Task: Select the failure-in-vissible-document option in the automatically open peek view.
Action: Mouse moved to (12, 683)
Screenshot: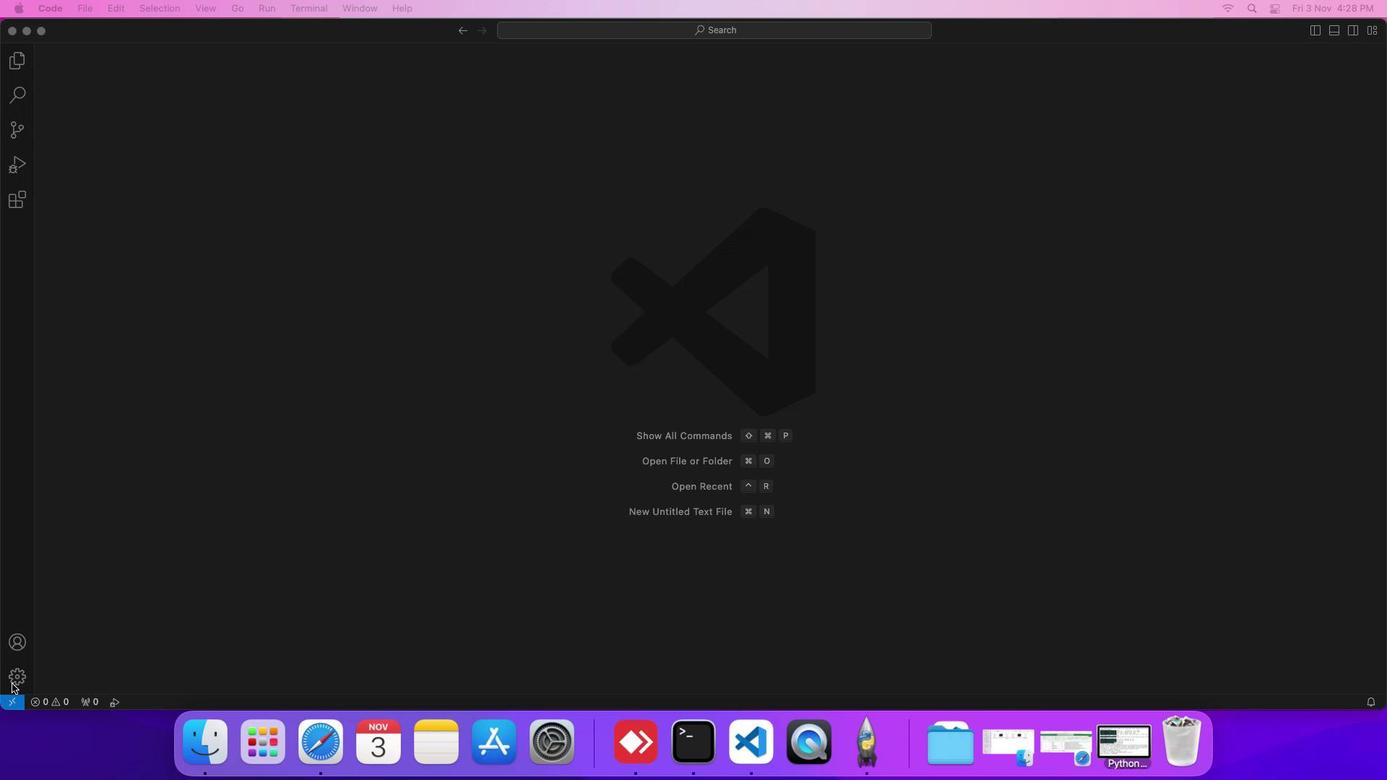 
Action: Mouse pressed left at (12, 683)
Screenshot: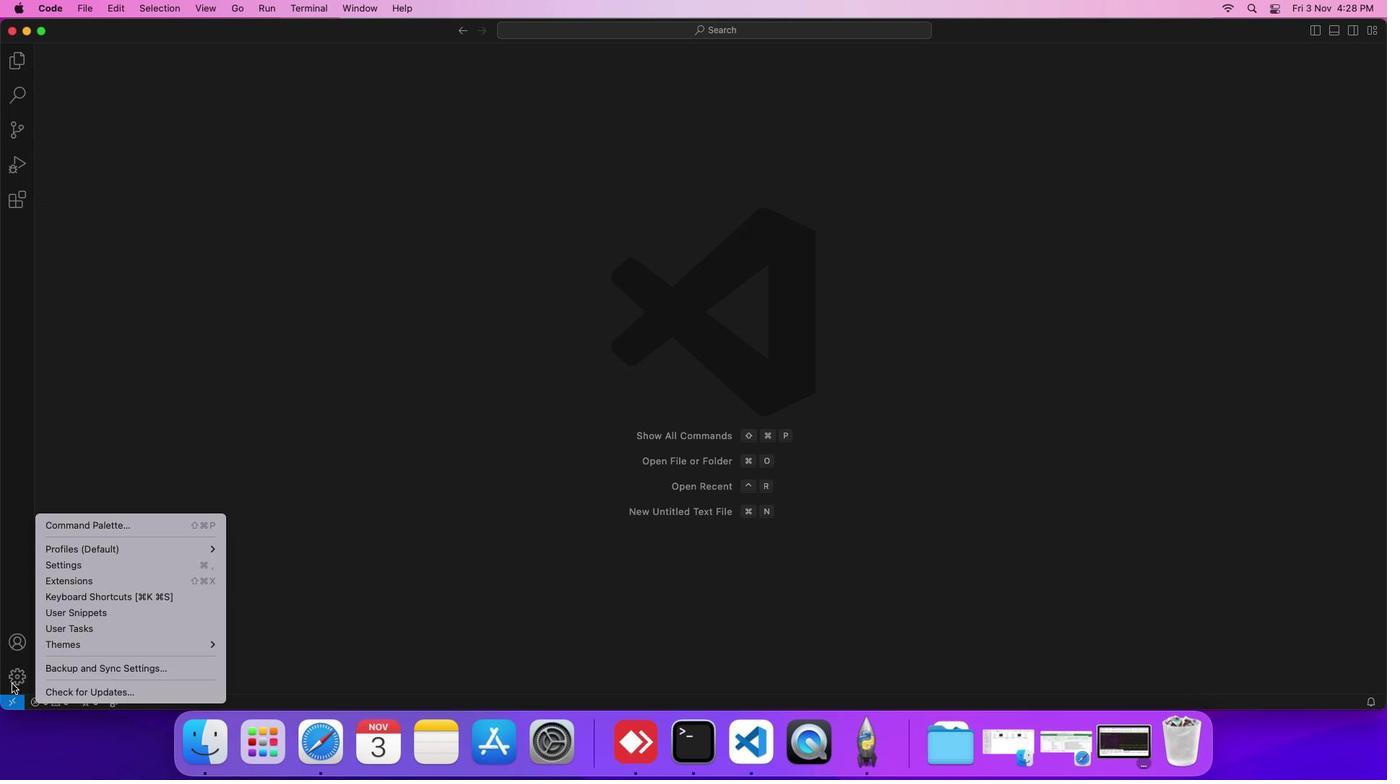 
Action: Mouse moved to (88, 571)
Screenshot: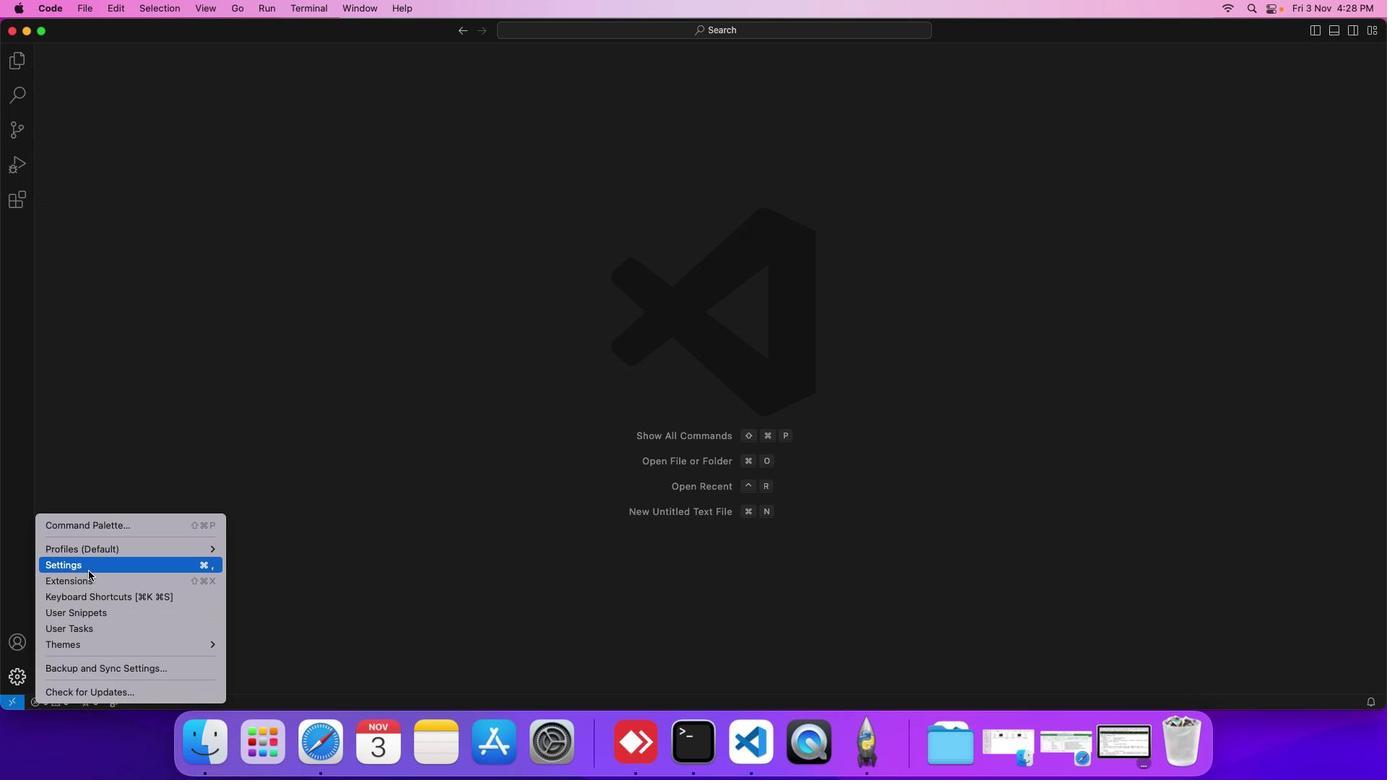 
Action: Mouse pressed left at (88, 571)
Screenshot: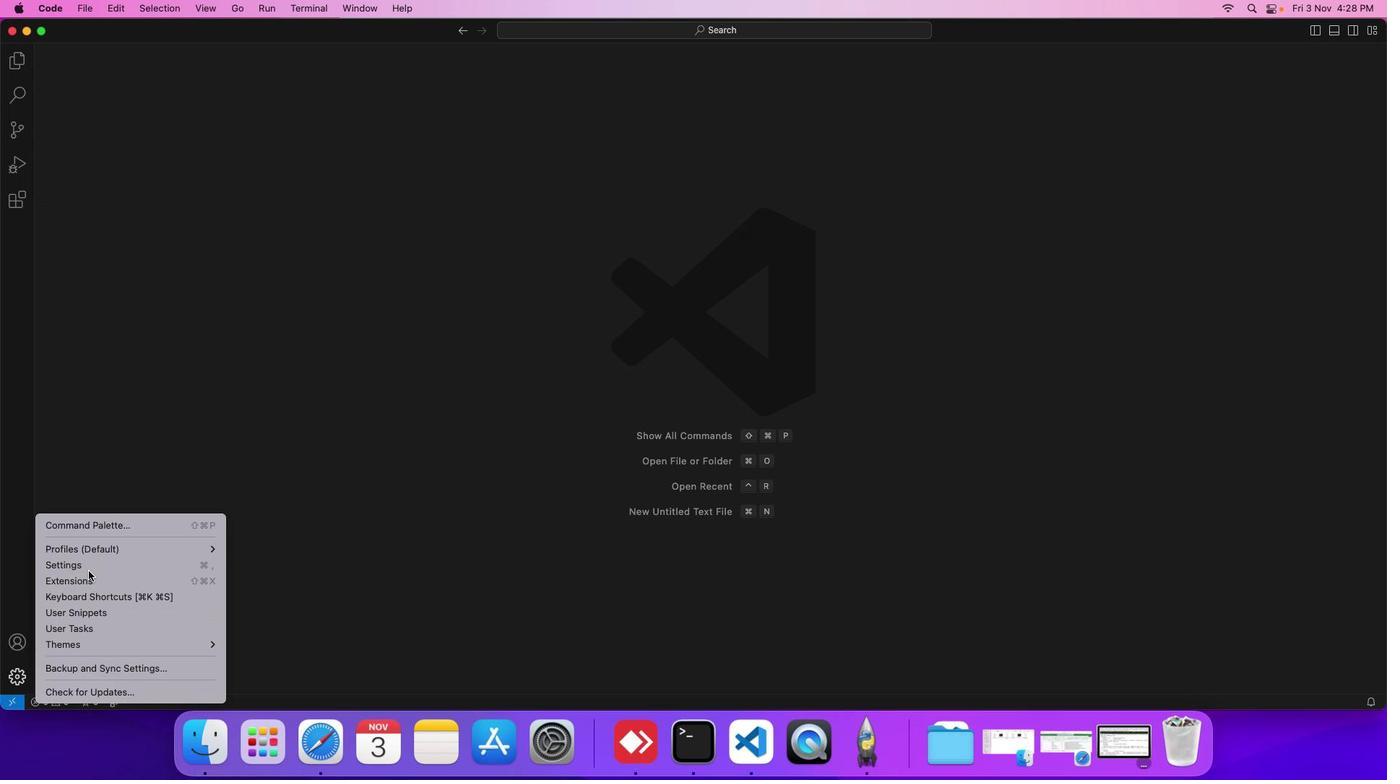 
Action: Mouse moved to (336, 209)
Screenshot: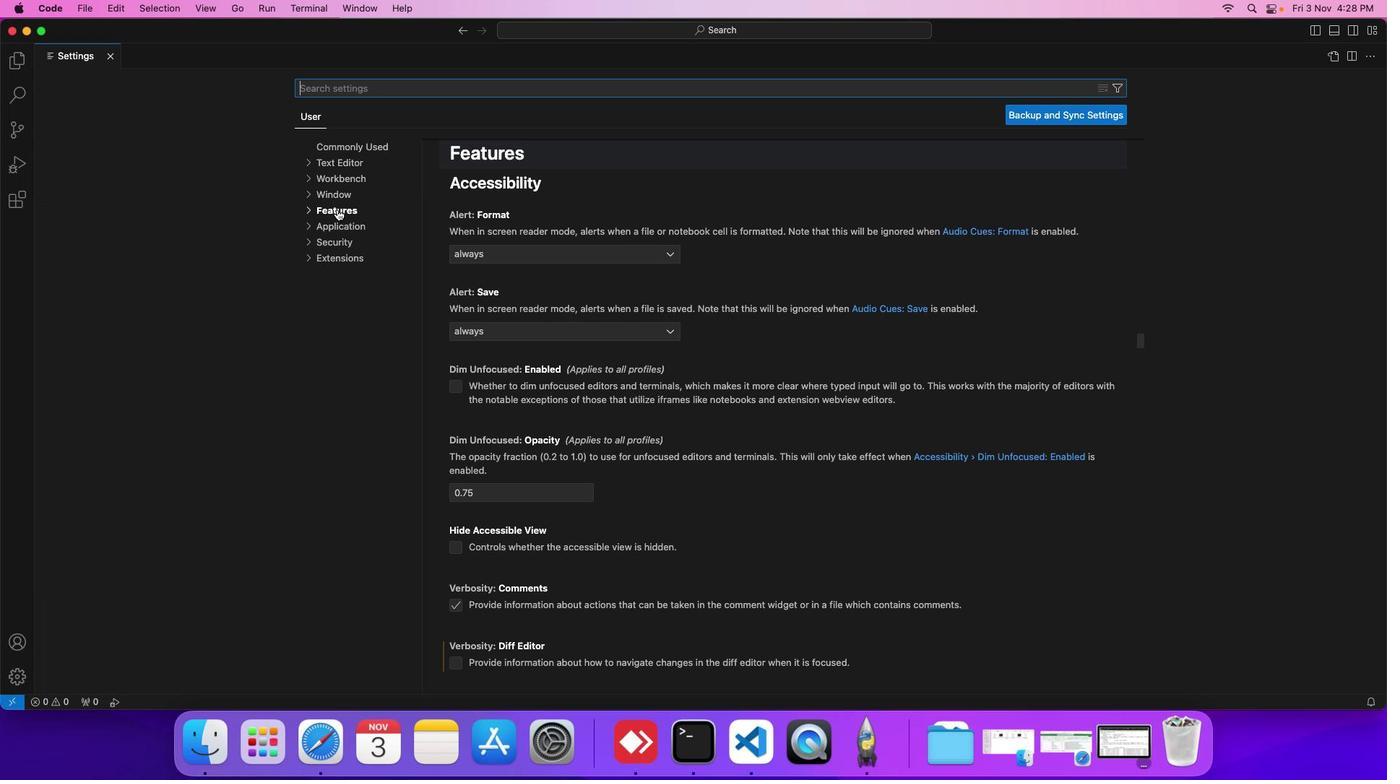 
Action: Mouse pressed left at (336, 209)
Screenshot: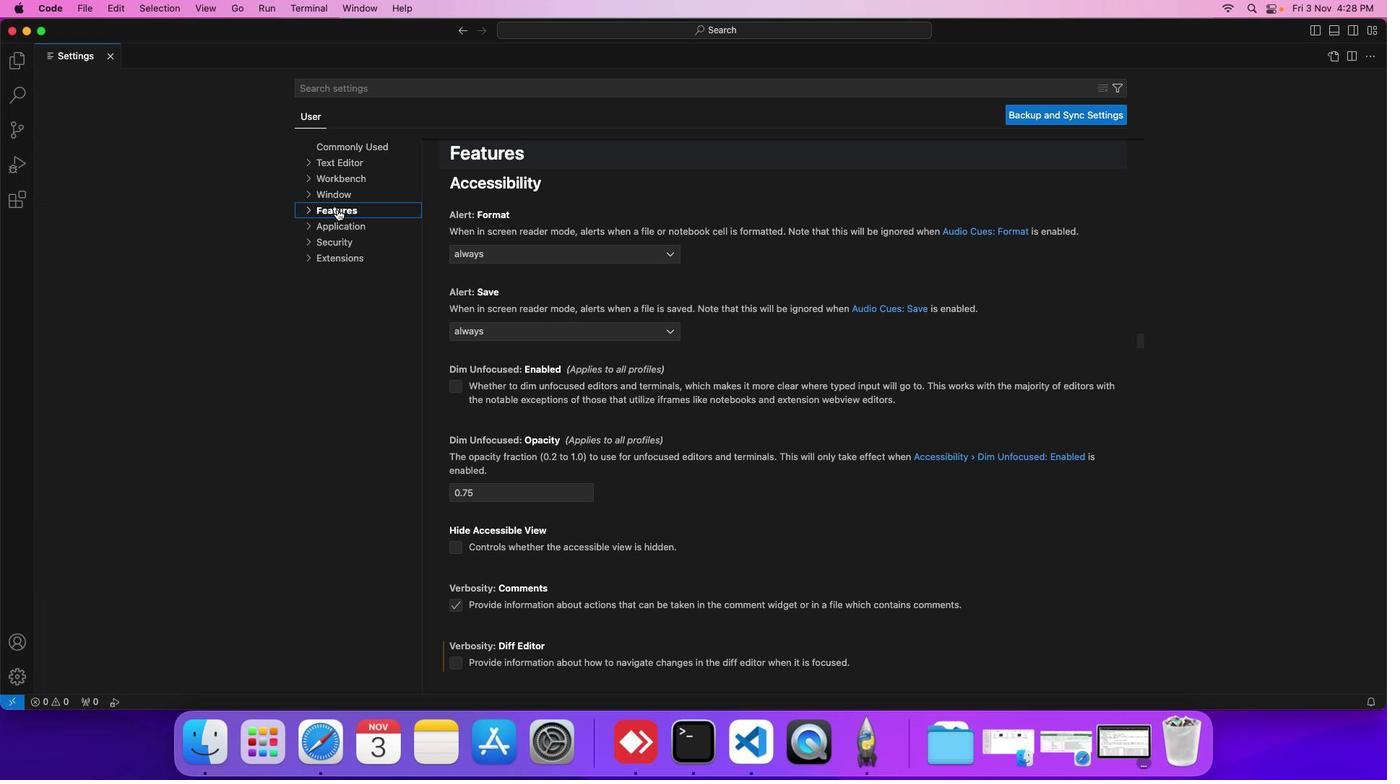 
Action: Mouse moved to (338, 289)
Screenshot: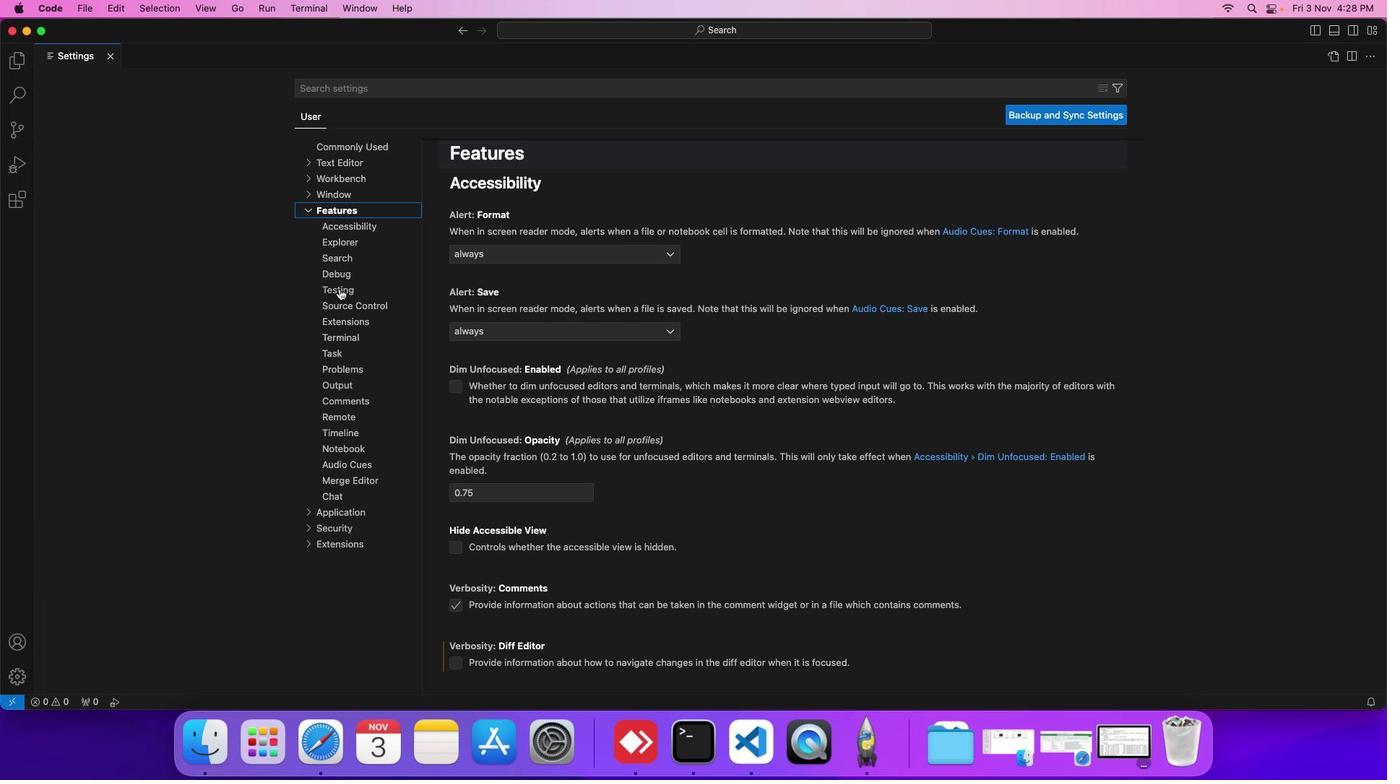 
Action: Mouse pressed left at (338, 289)
Screenshot: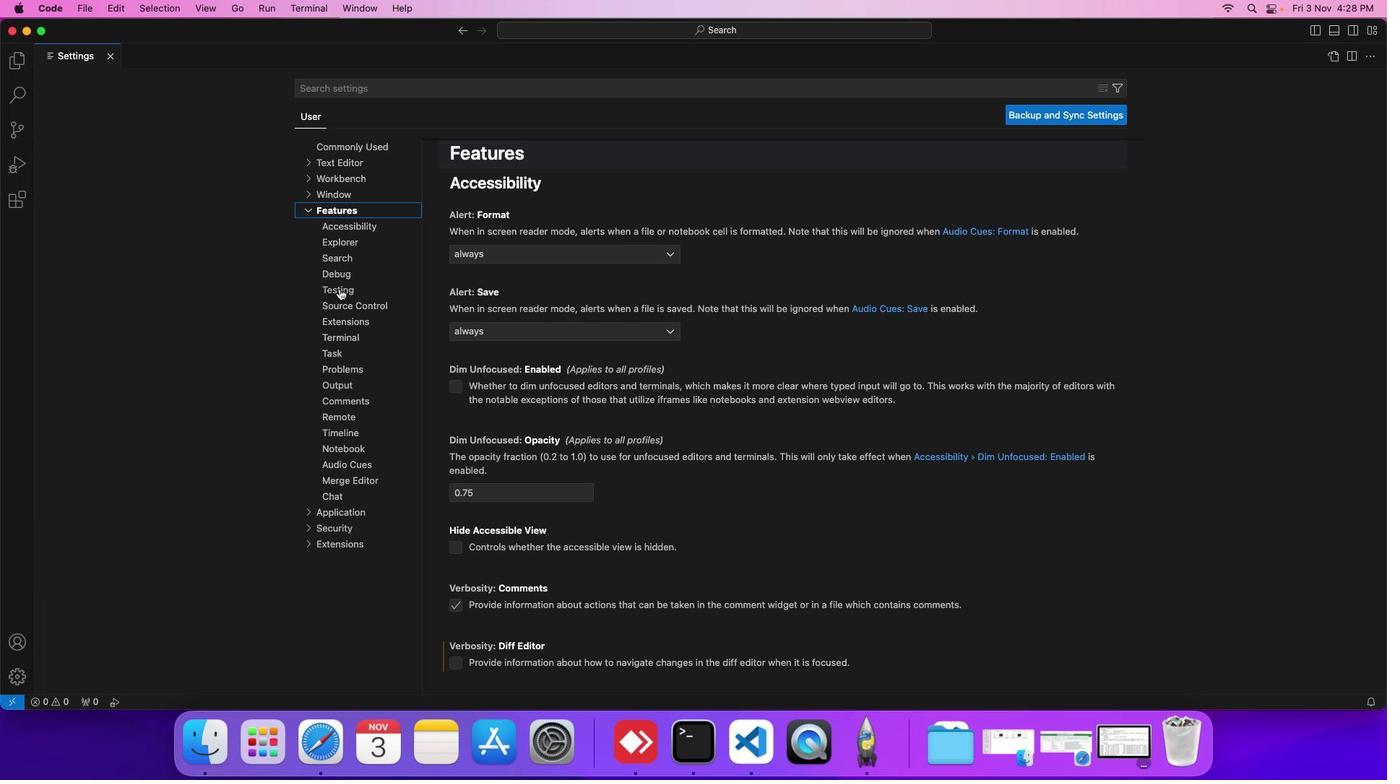 
Action: Mouse moved to (477, 280)
Screenshot: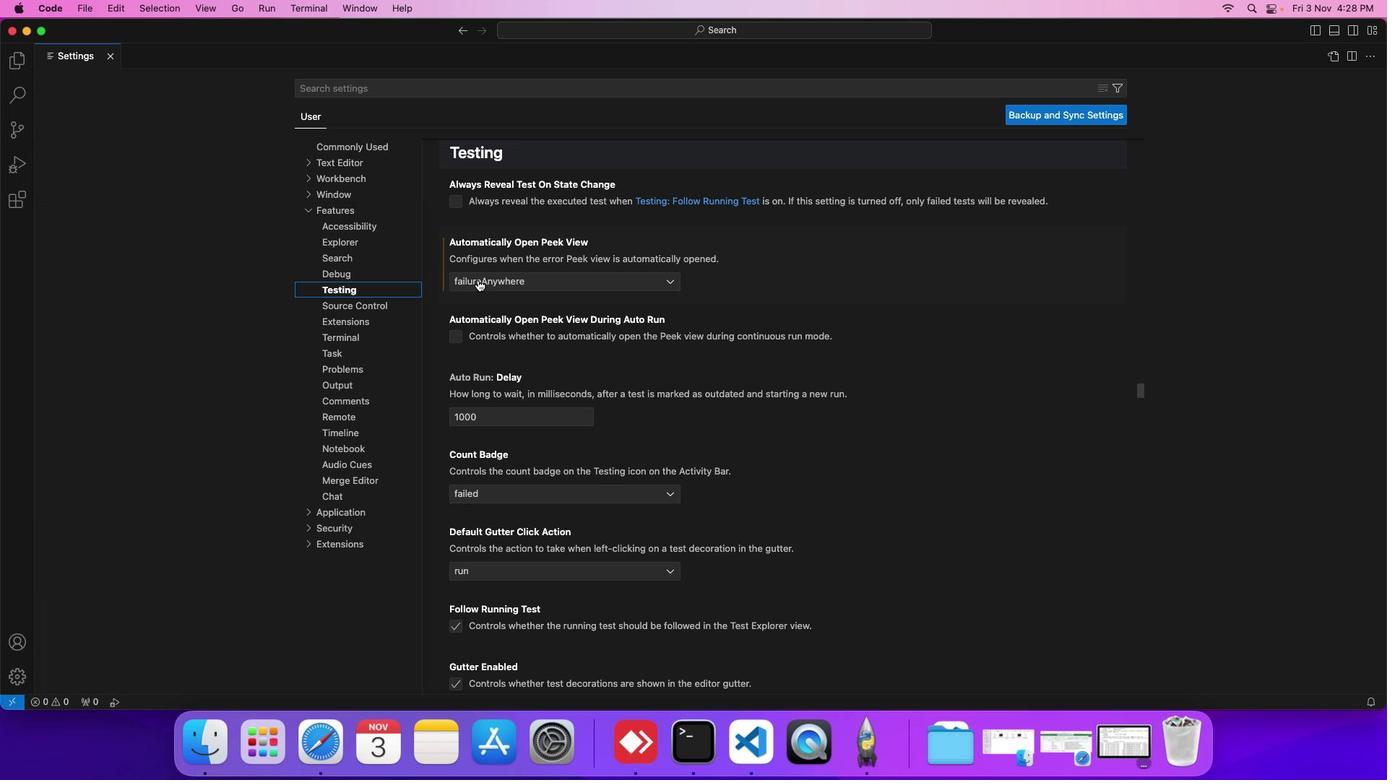
Action: Mouse pressed left at (477, 280)
Screenshot: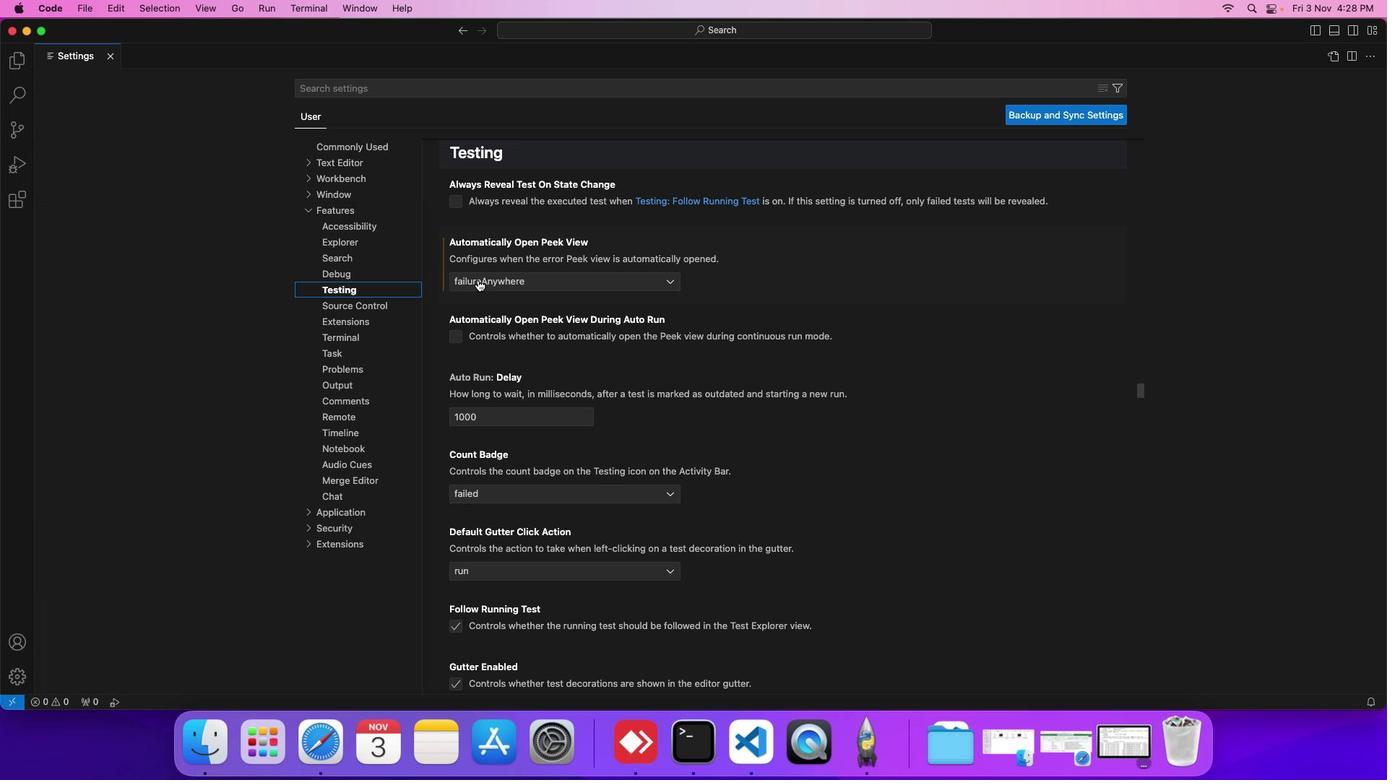 
Action: Mouse moved to (478, 313)
Screenshot: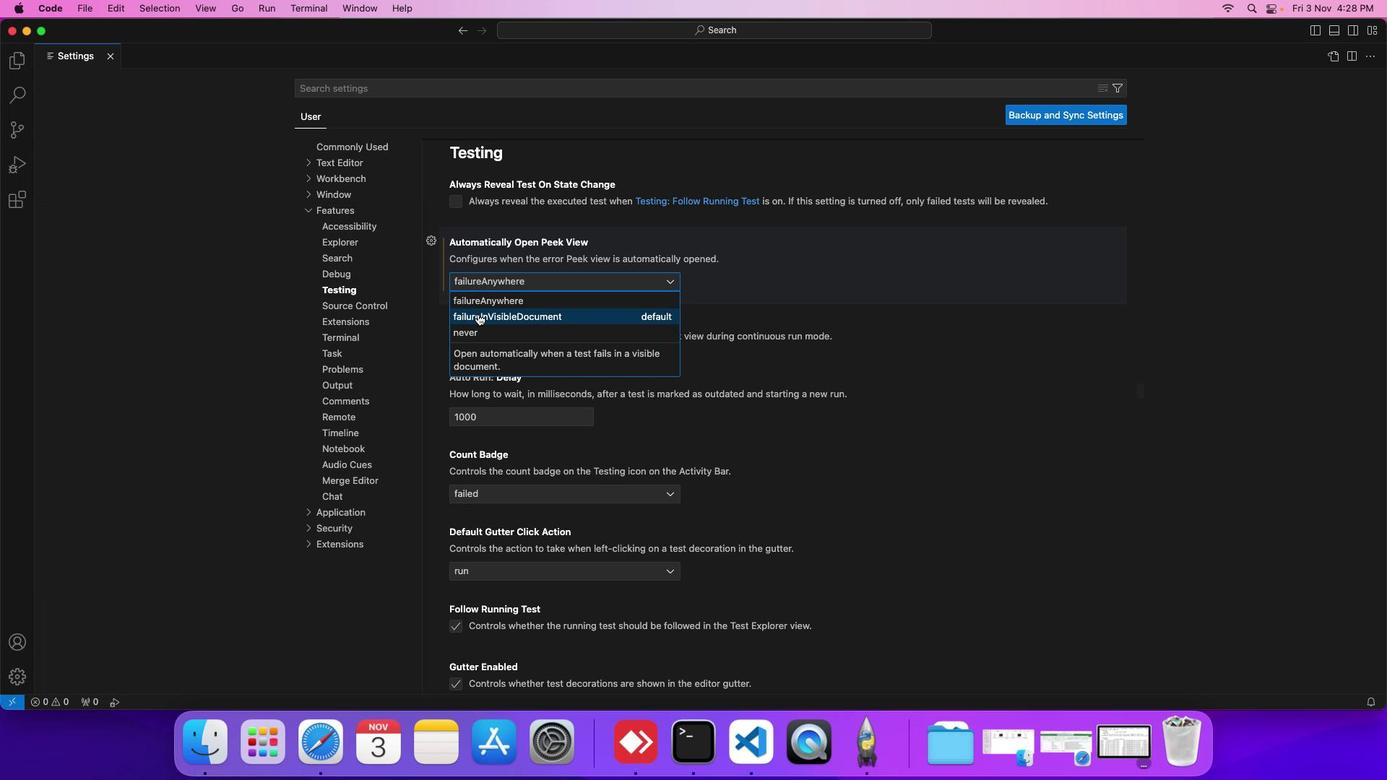 
Action: Mouse pressed left at (478, 313)
Screenshot: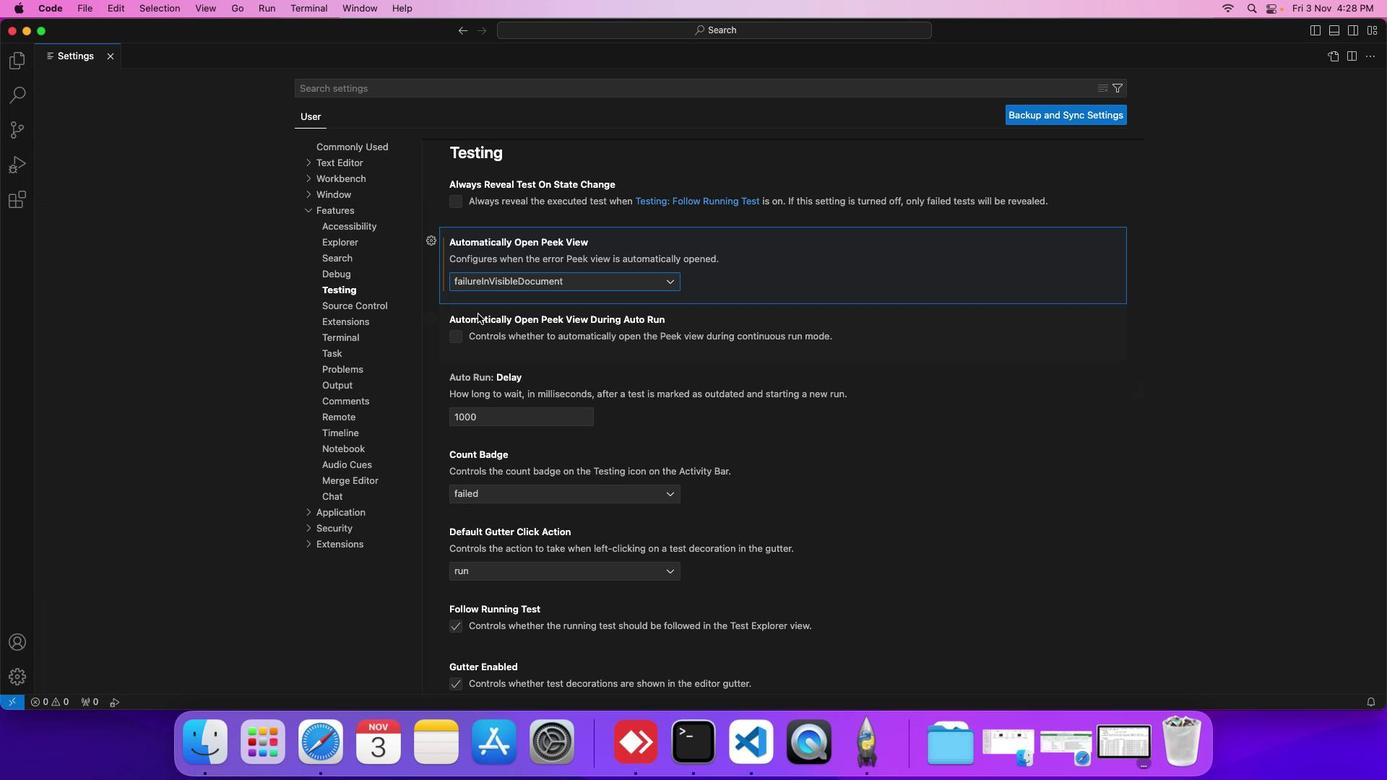 
